 Task: Create a due date automation trigger when advanced on, on the monday before a card is due add fields without custom field "Resume" set to a number lower or equal to 1 and lower or equal to 10 at 11:00 AM.
Action: Mouse moved to (979, 75)
Screenshot: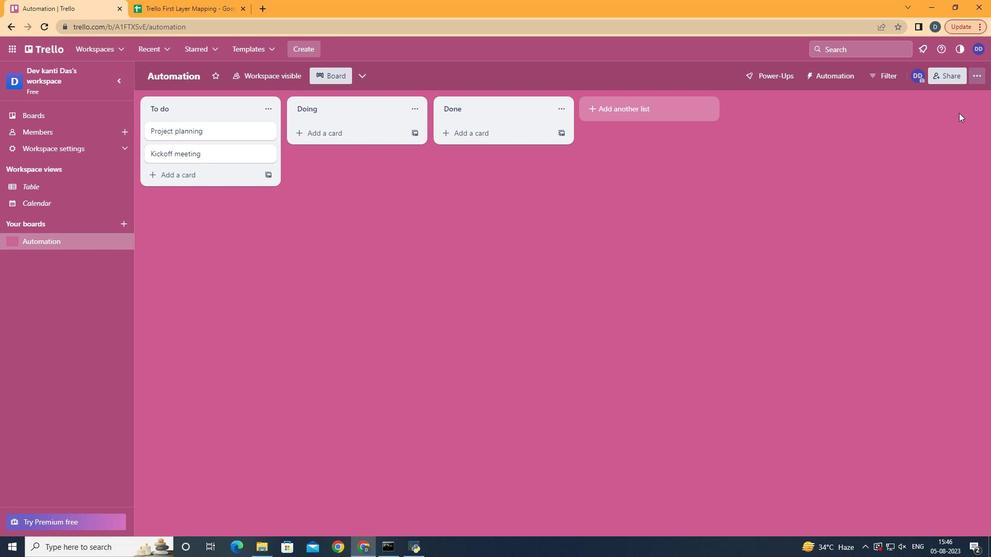 
Action: Mouse pressed left at (979, 75)
Screenshot: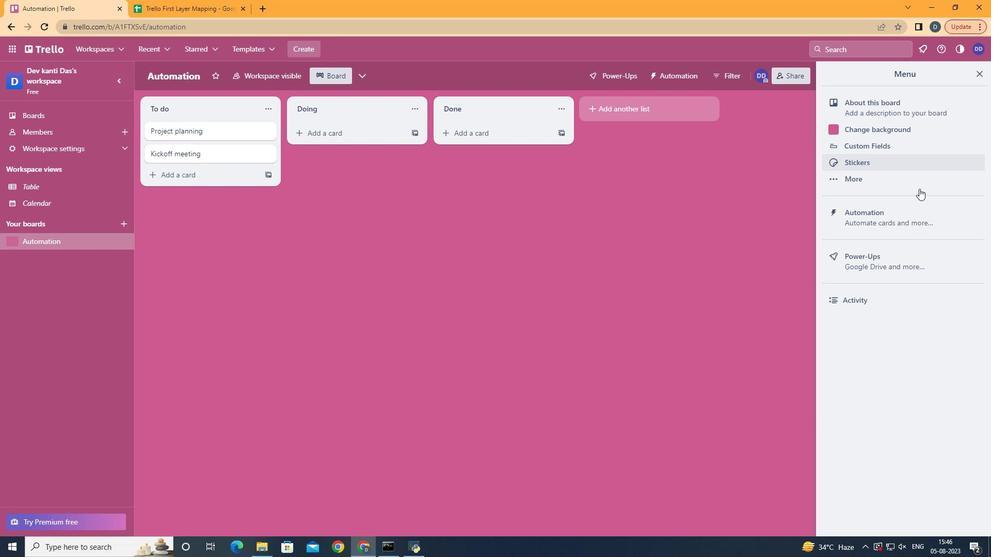 
Action: Mouse moved to (911, 234)
Screenshot: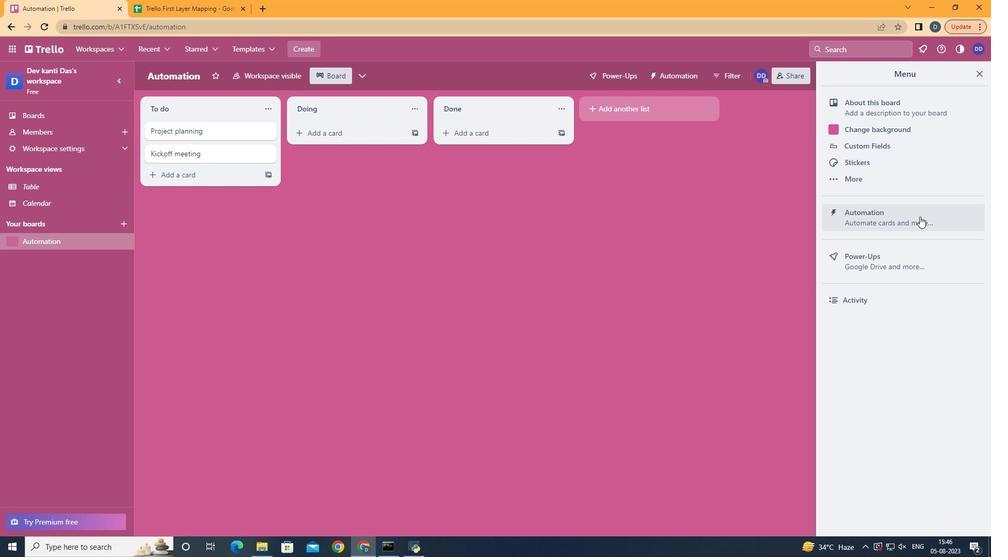 
Action: Mouse pressed left at (911, 234)
Screenshot: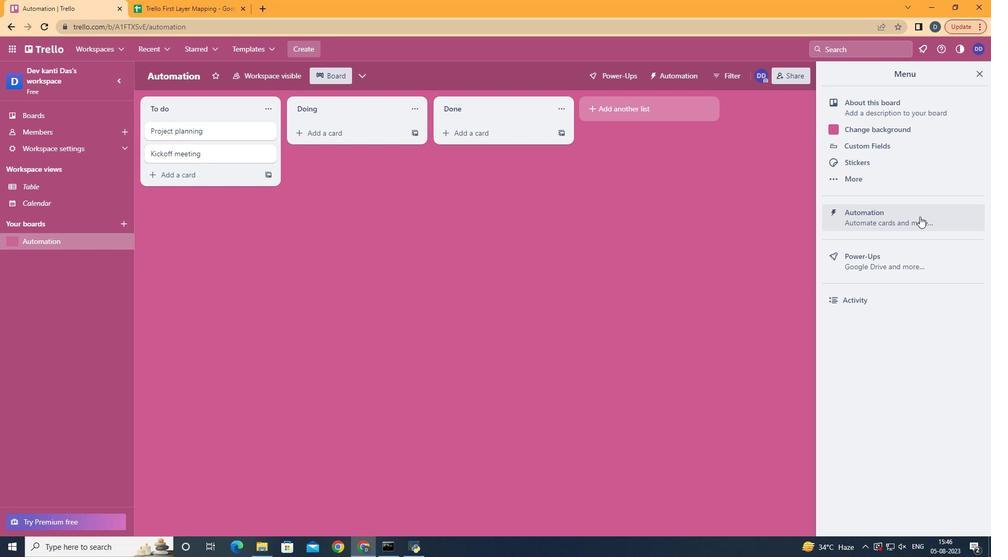 
Action: Mouse moved to (920, 216)
Screenshot: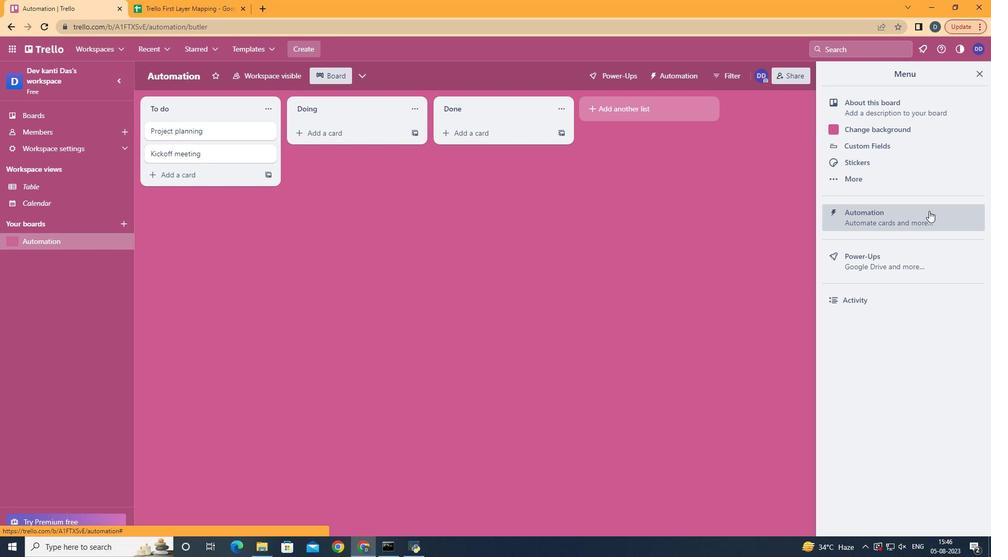 
Action: Mouse pressed left at (920, 216)
Screenshot: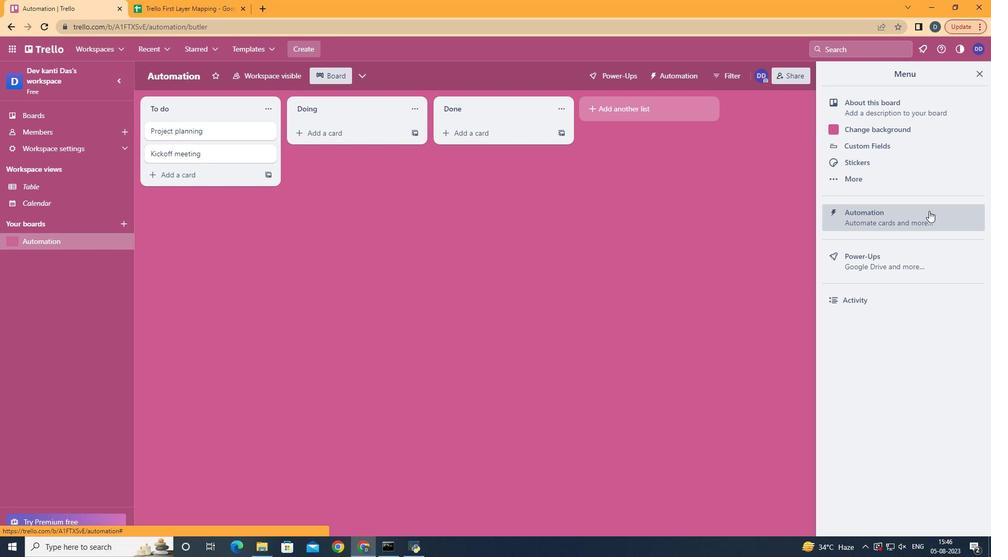 
Action: Mouse moved to (210, 214)
Screenshot: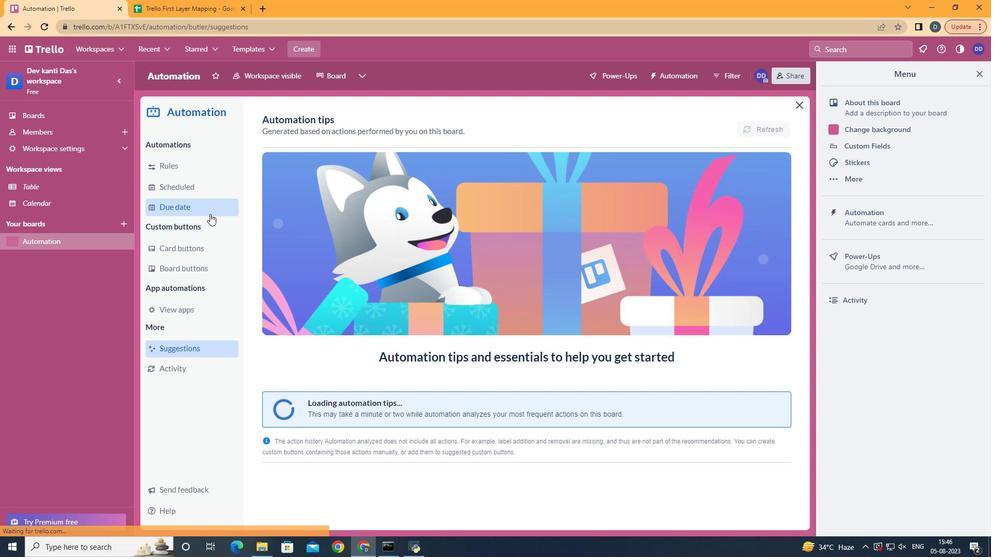 
Action: Mouse pressed left at (210, 214)
Screenshot: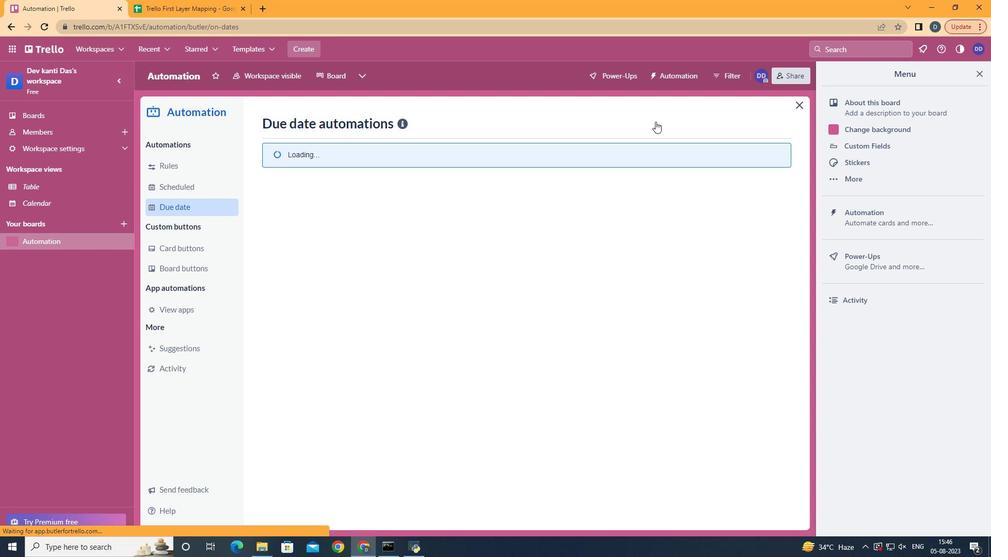 
Action: Mouse moved to (734, 121)
Screenshot: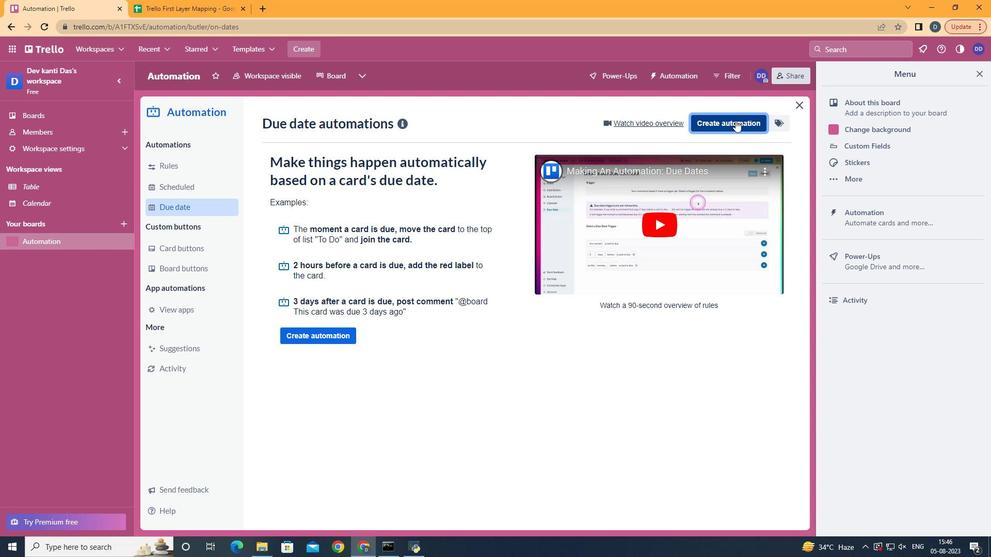 
Action: Mouse pressed left at (734, 121)
Screenshot: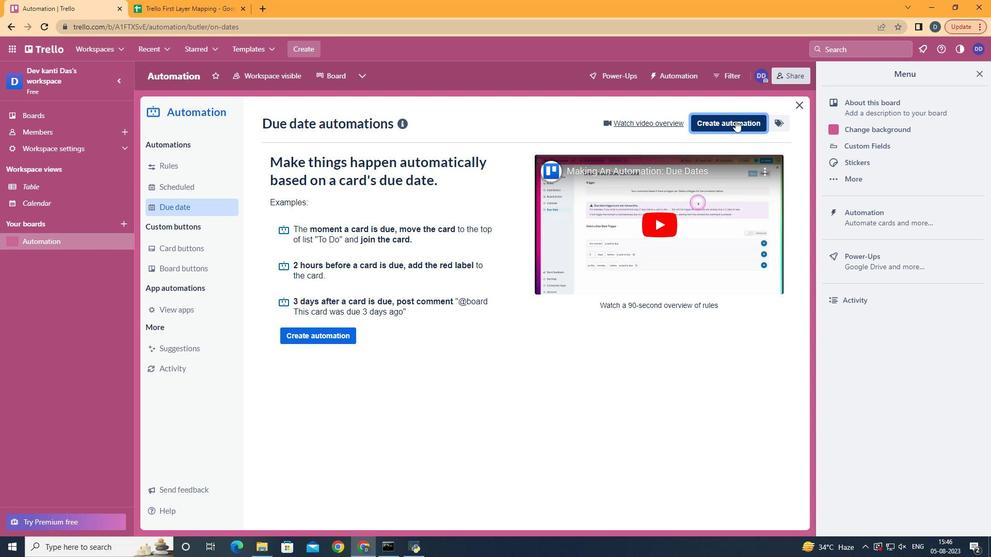 
Action: Mouse moved to (566, 219)
Screenshot: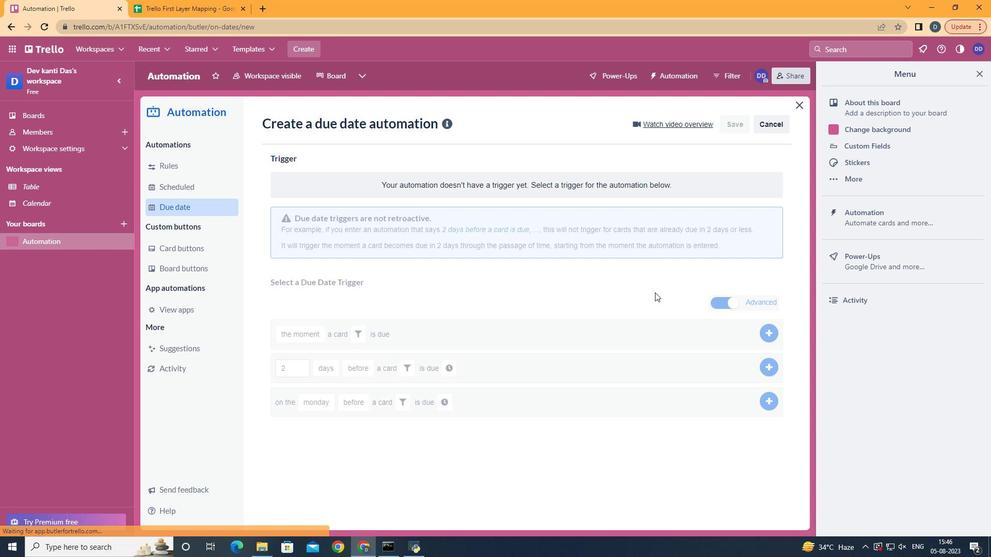 
Action: Mouse pressed left at (566, 219)
Screenshot: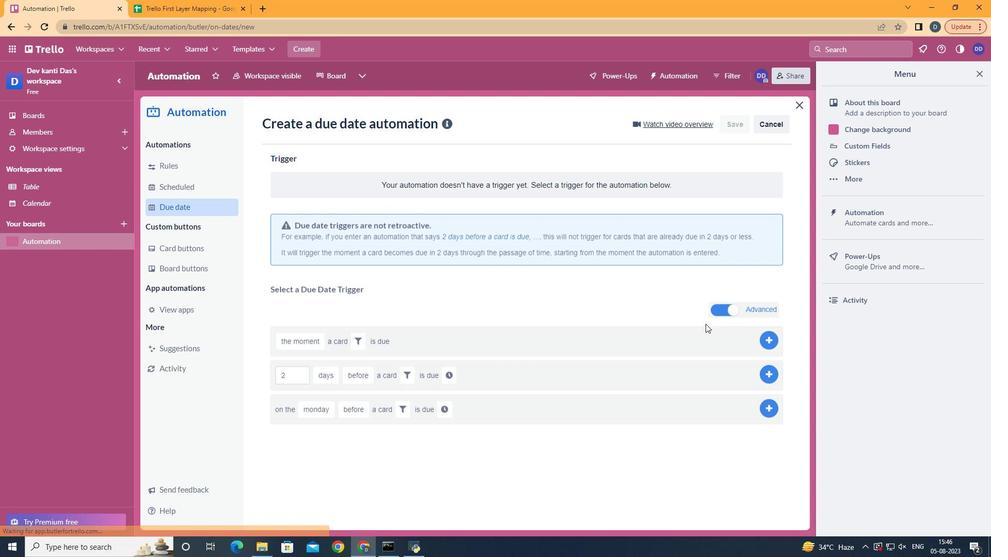 
Action: Mouse moved to (331, 269)
Screenshot: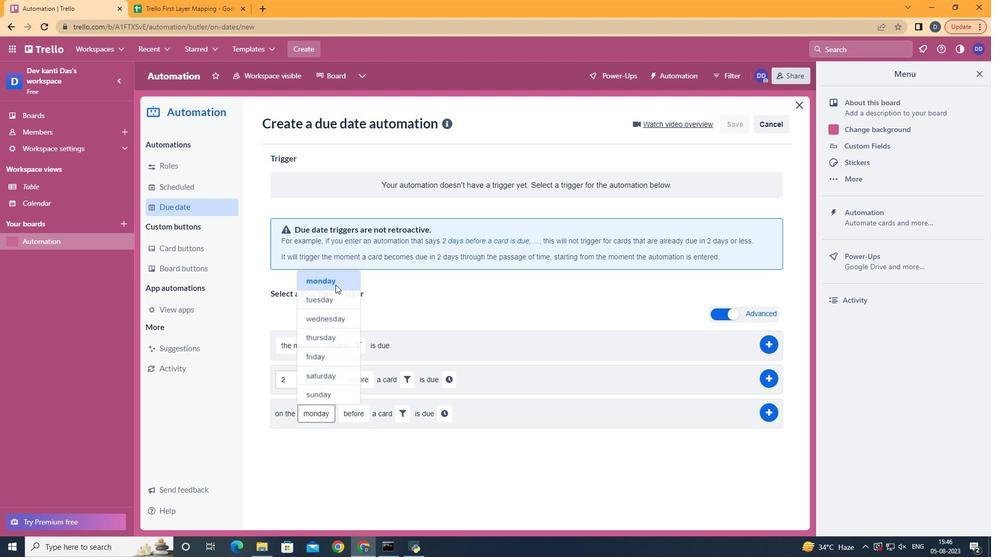 
Action: Mouse pressed left at (331, 269)
Screenshot: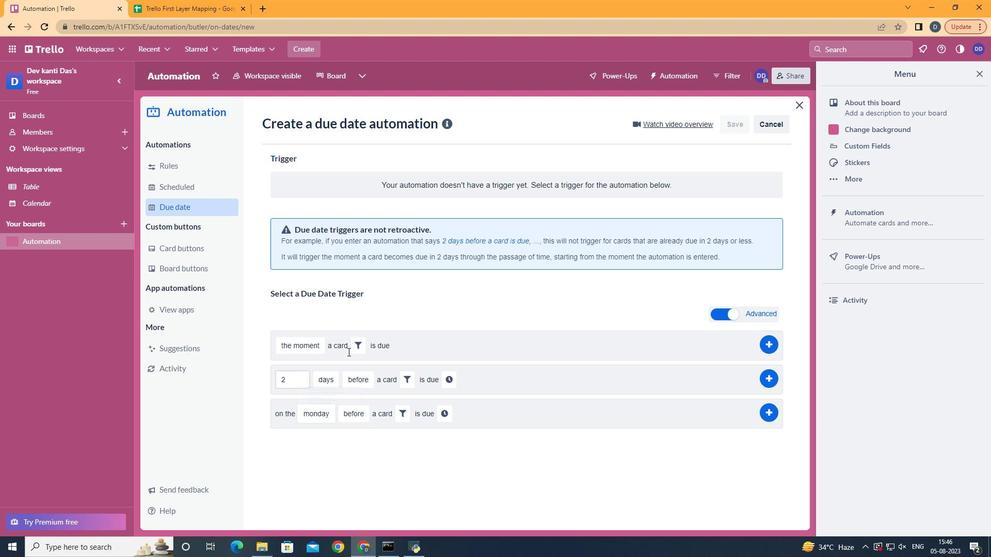 
Action: Mouse moved to (353, 429)
Screenshot: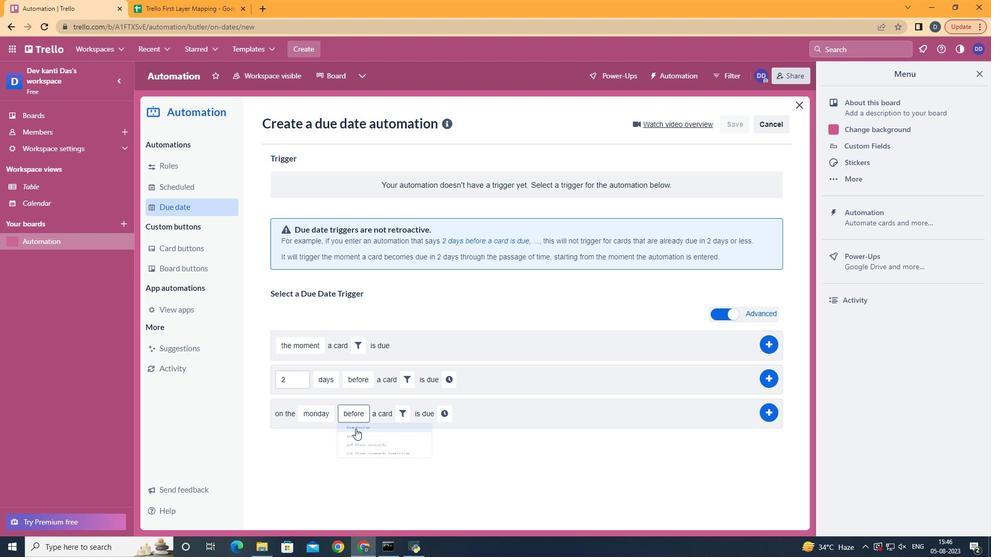 
Action: Mouse pressed left at (353, 429)
Screenshot: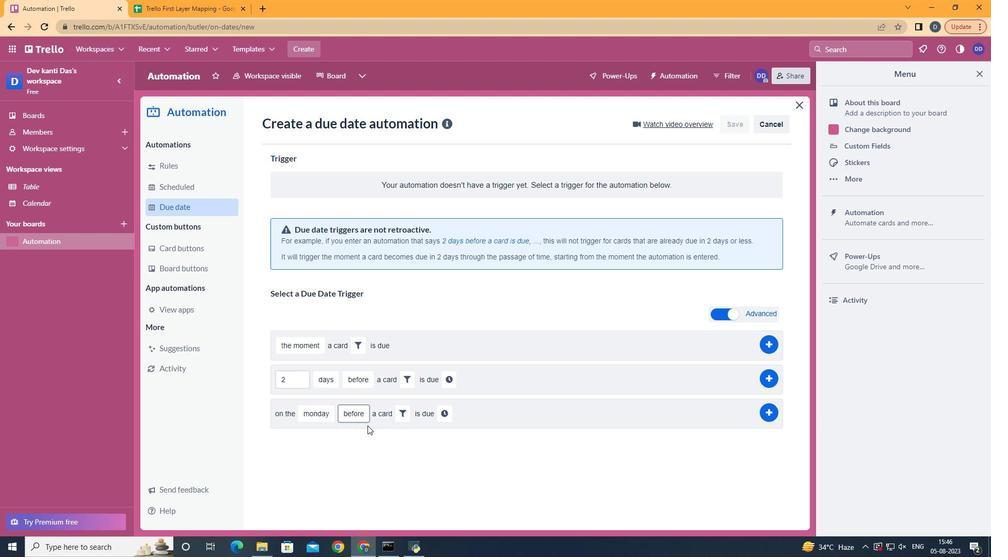 
Action: Mouse moved to (400, 412)
Screenshot: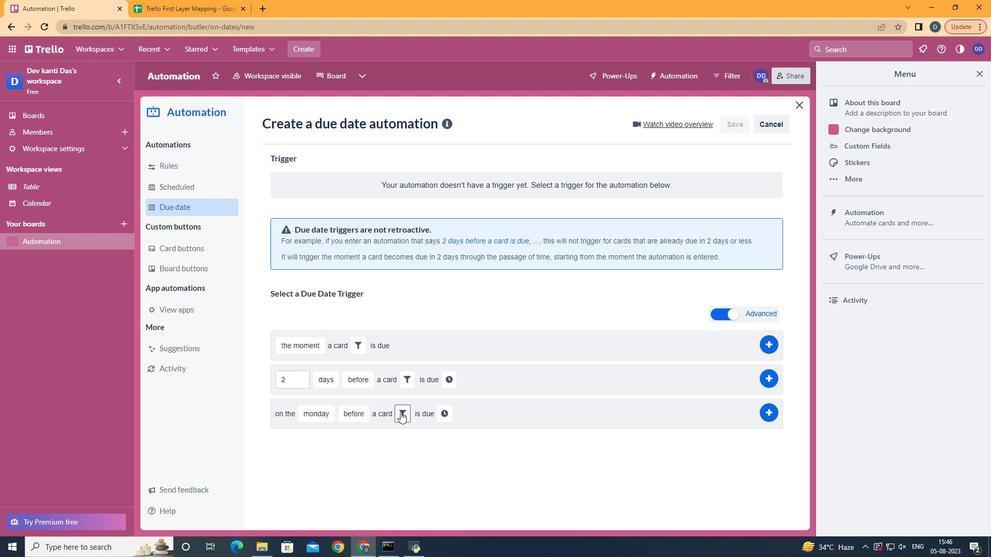 
Action: Mouse pressed left at (400, 412)
Screenshot: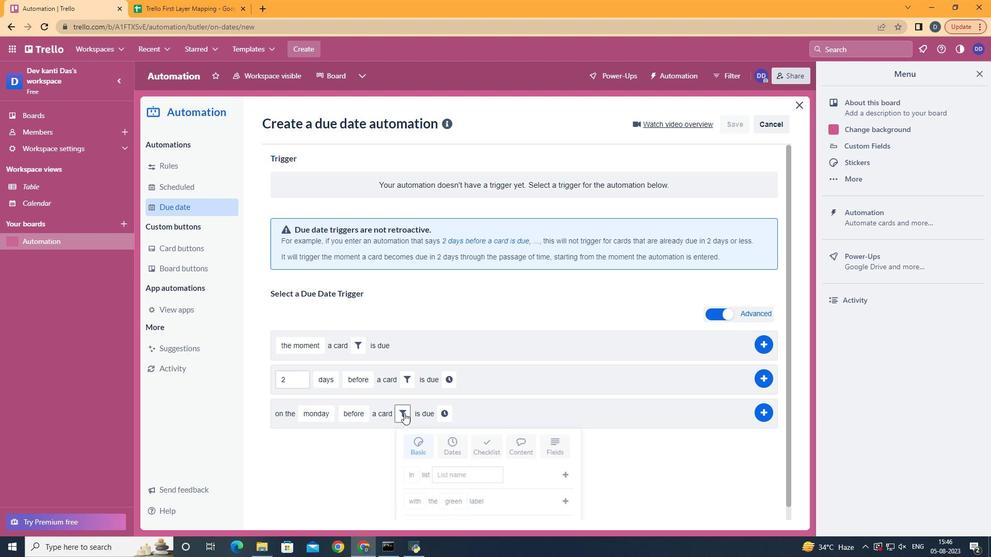 
Action: Mouse moved to (573, 444)
Screenshot: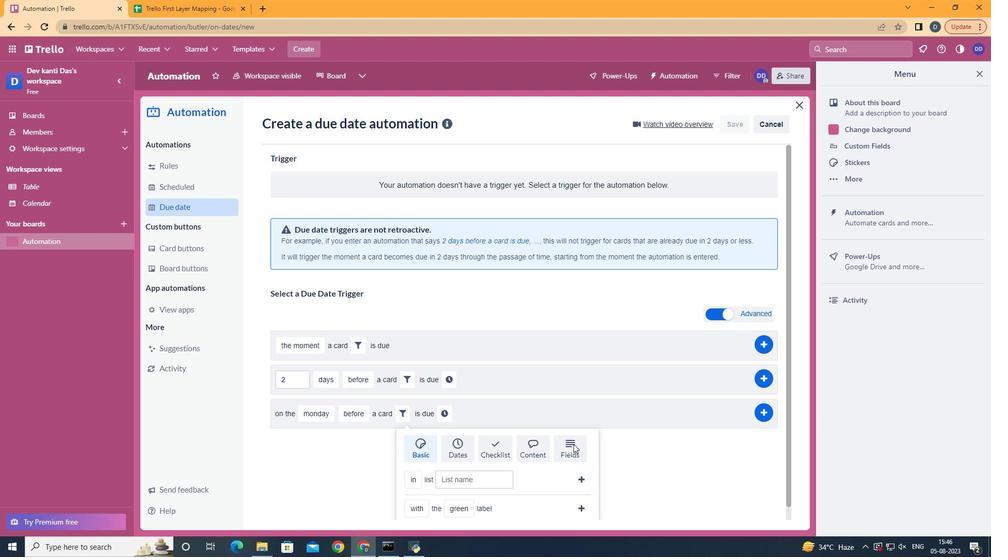 
Action: Mouse pressed left at (573, 444)
Screenshot: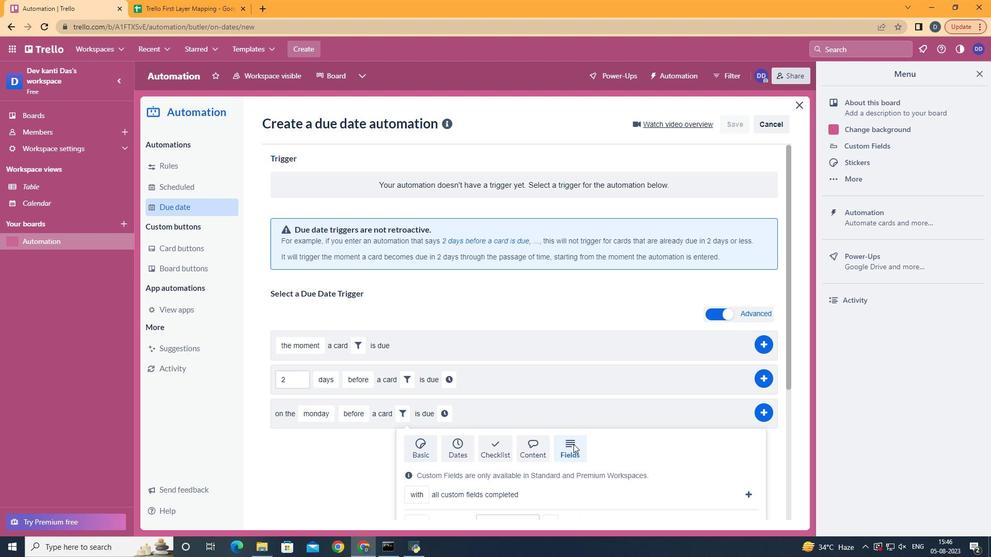 
Action: Mouse moved to (573, 444)
Screenshot: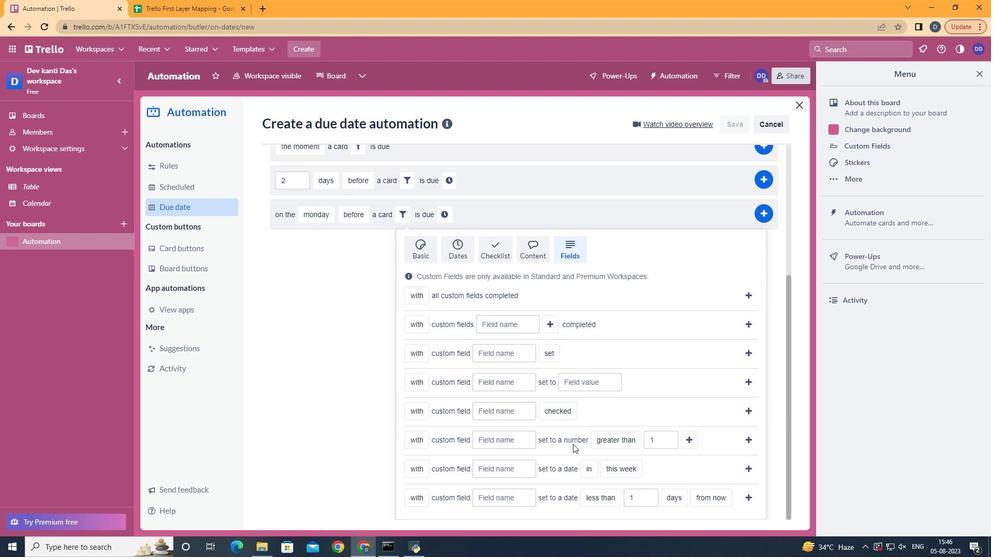 
Action: Mouse scrolled (573, 444) with delta (0, 0)
Screenshot: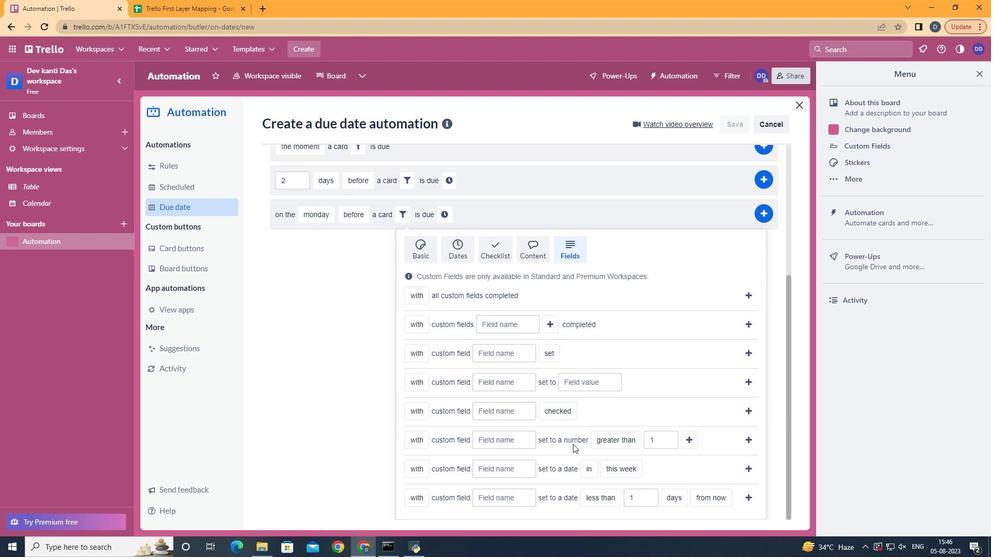 
Action: Mouse scrolled (573, 444) with delta (0, 0)
Screenshot: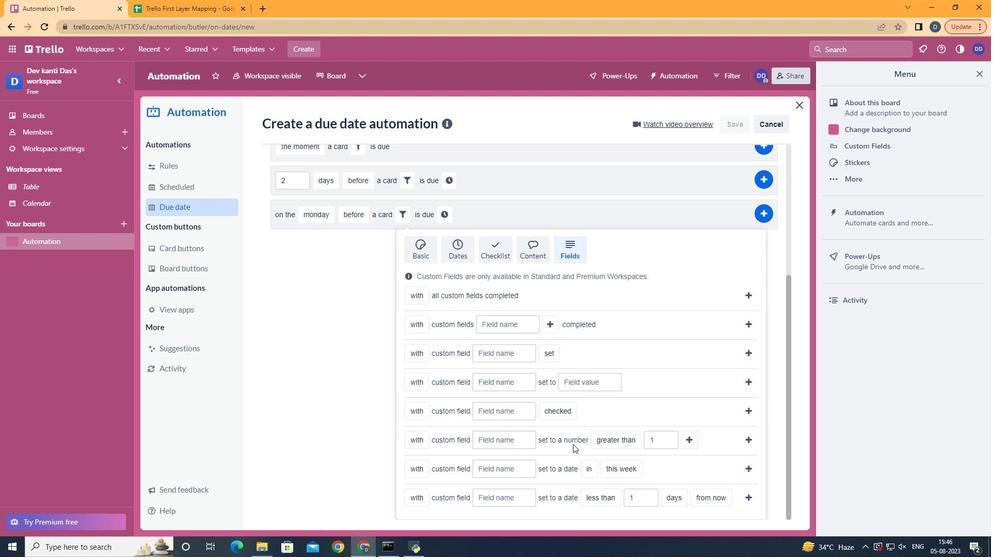 
Action: Mouse scrolled (573, 444) with delta (0, 0)
Screenshot: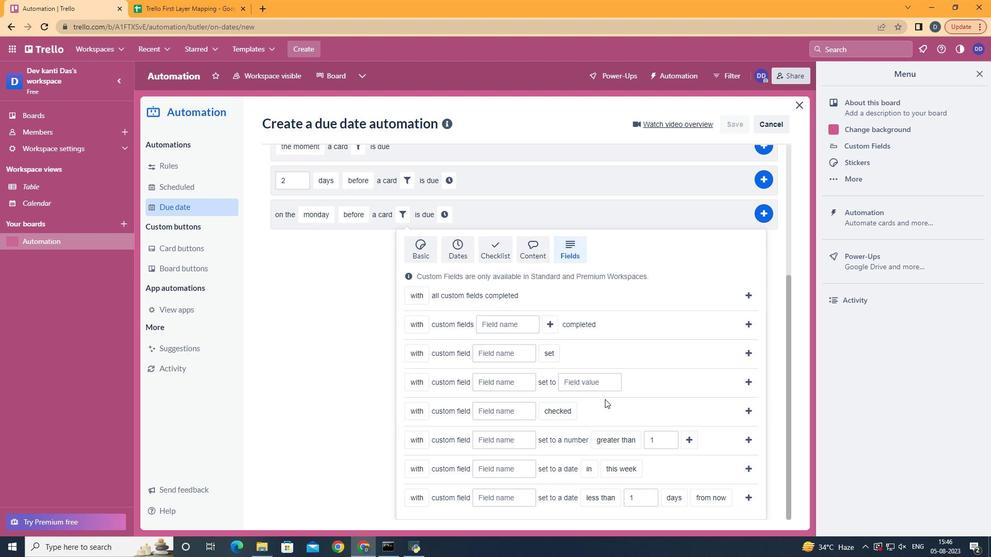 
Action: Mouse scrolled (573, 444) with delta (0, 0)
Screenshot: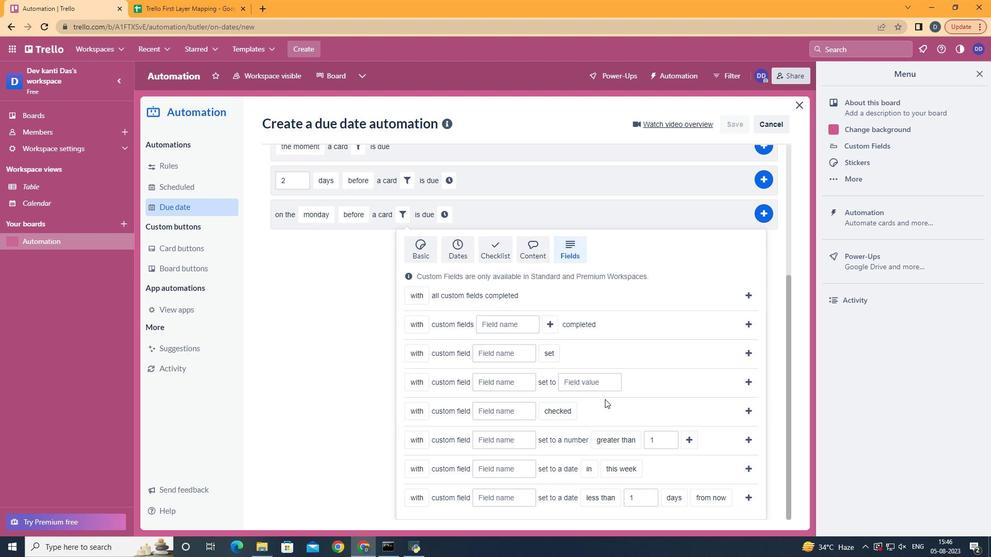 
Action: Mouse scrolled (573, 444) with delta (0, 0)
Screenshot: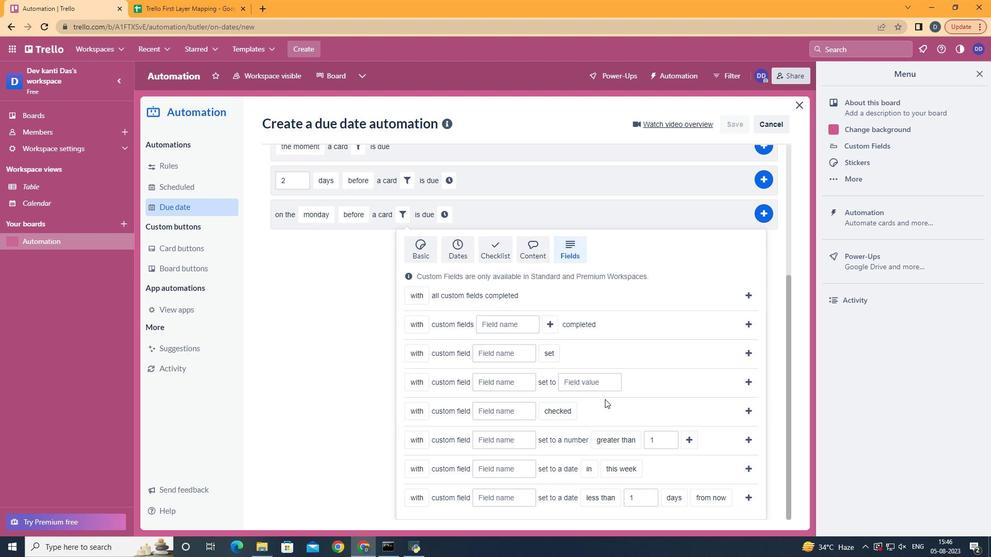 
Action: Mouse scrolled (573, 444) with delta (0, 0)
Screenshot: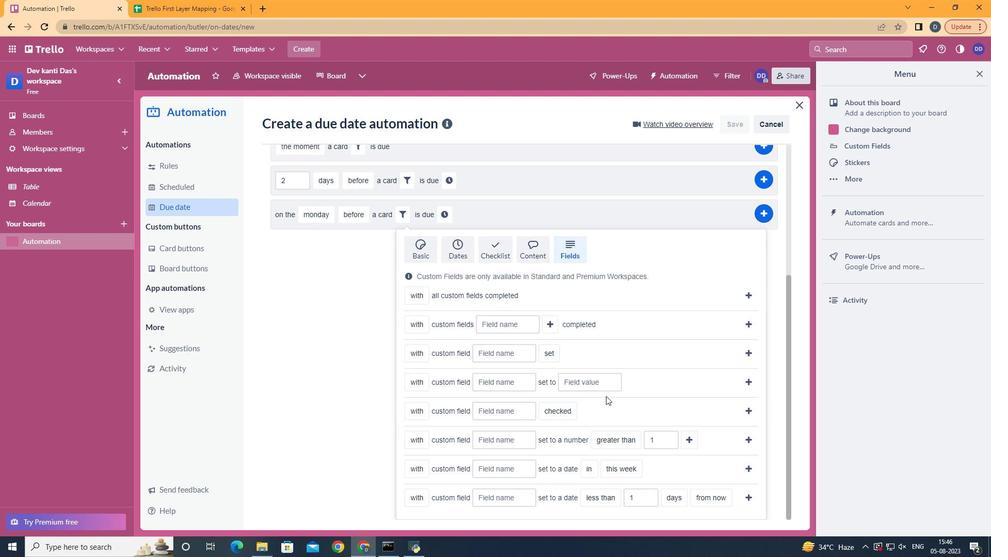 
Action: Mouse scrolled (573, 444) with delta (0, 0)
Screenshot: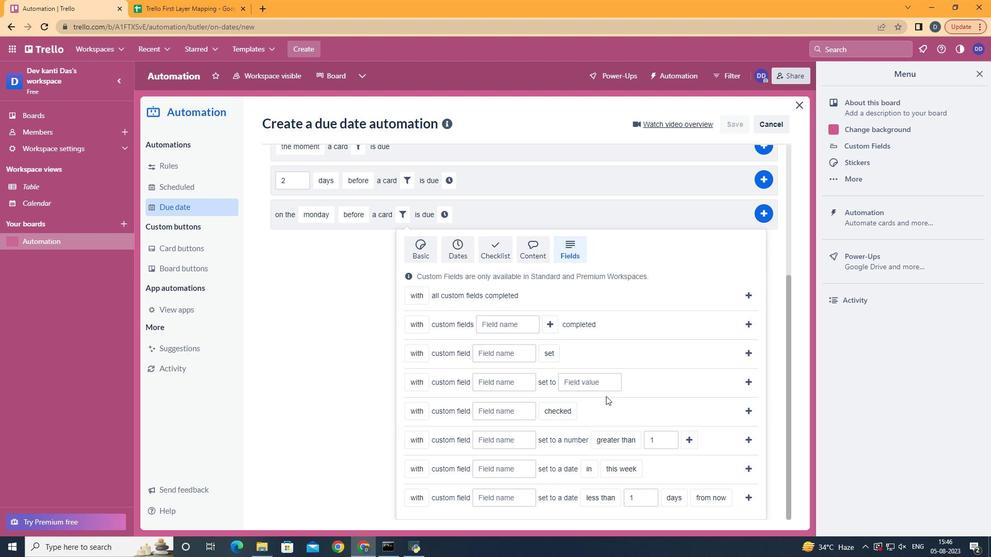 
Action: Mouse moved to (428, 483)
Screenshot: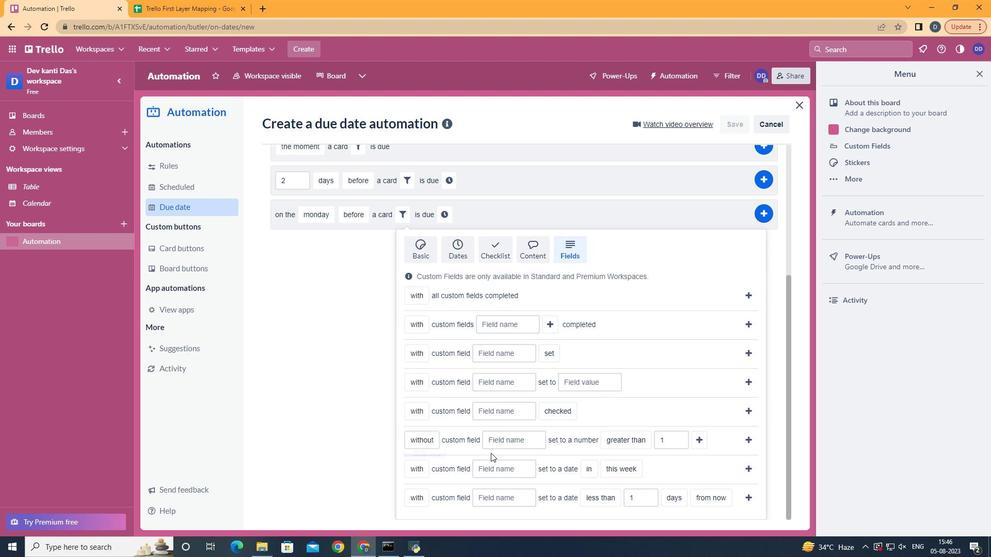 
Action: Mouse pressed left at (428, 483)
Screenshot: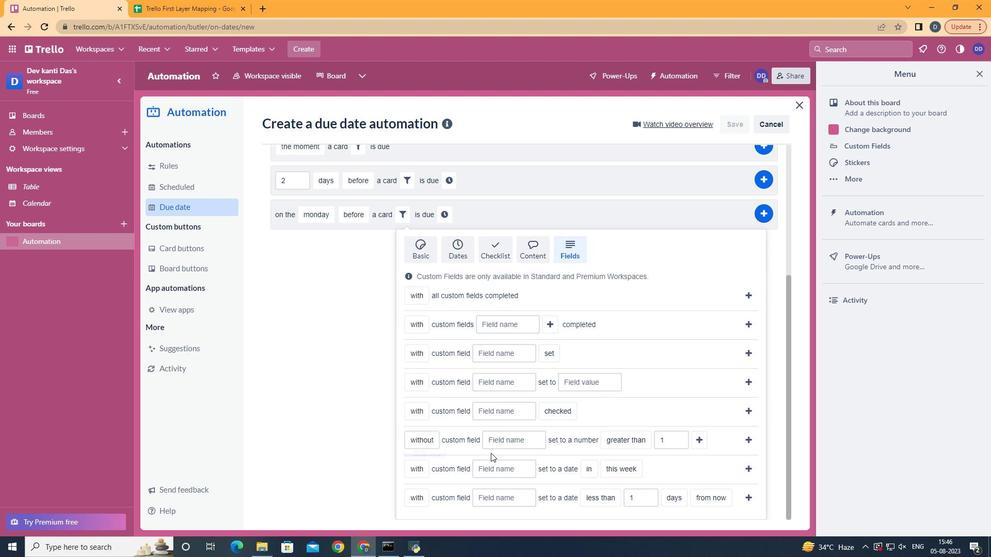 
Action: Mouse moved to (506, 448)
Screenshot: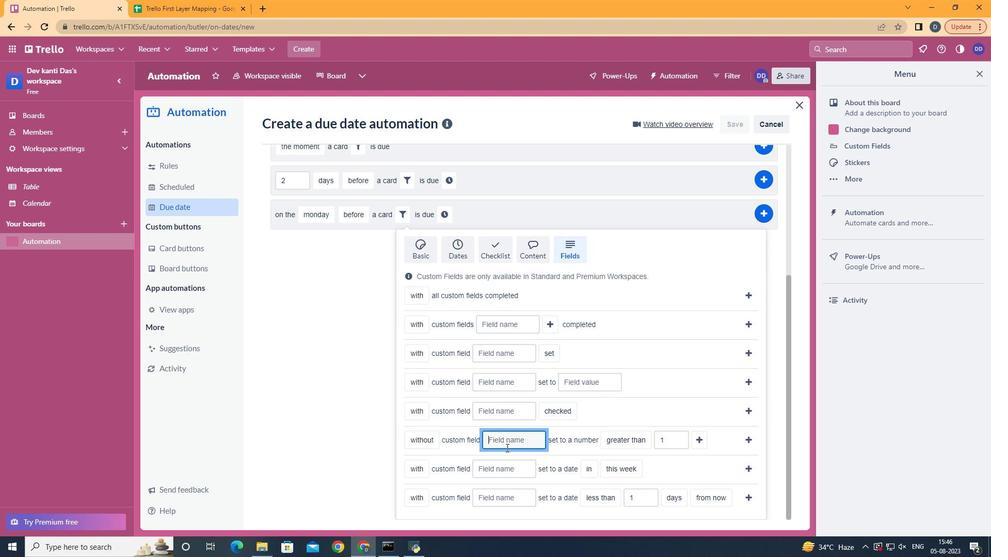 
Action: Mouse pressed left at (506, 448)
Screenshot: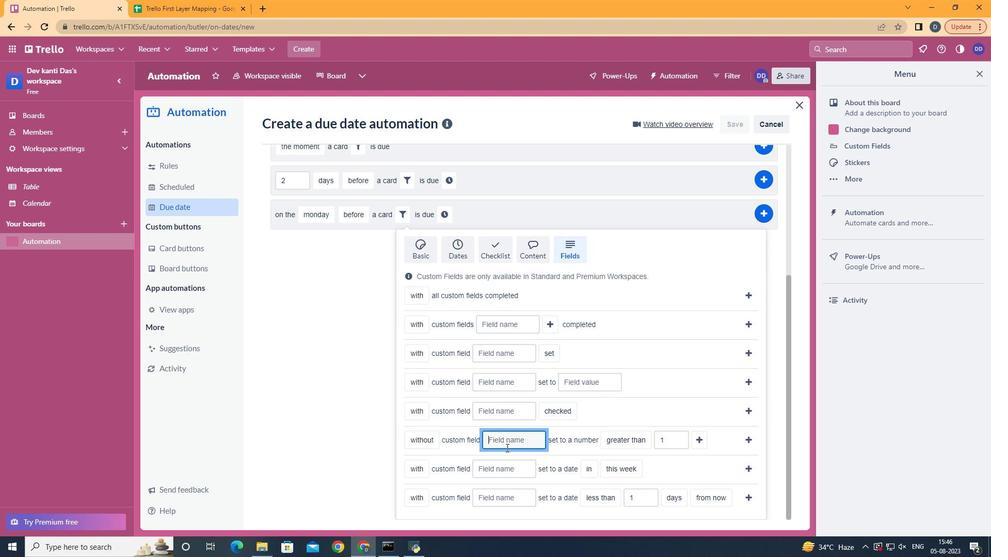 
Action: Key pressed <Key.shift>Resume
Screenshot: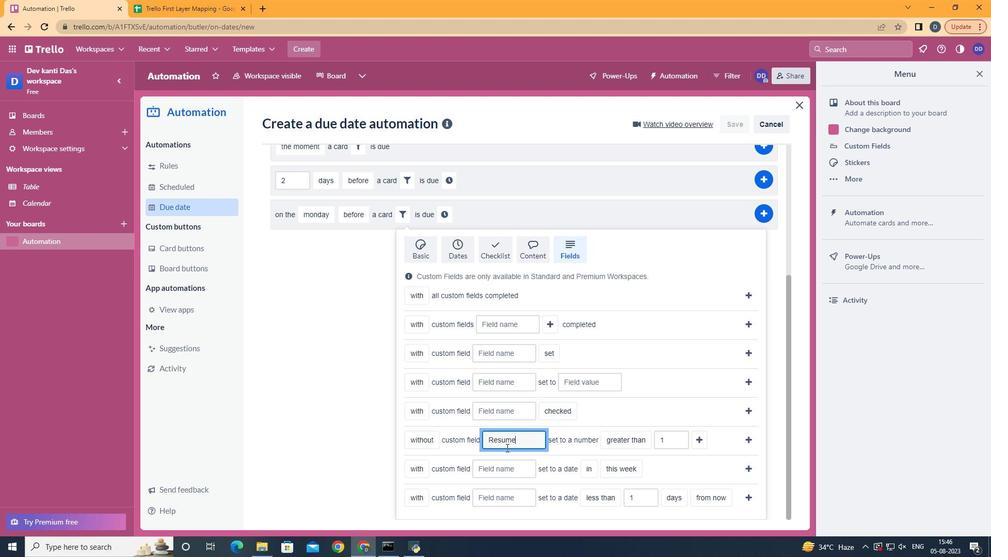 
Action: Mouse moved to (643, 418)
Screenshot: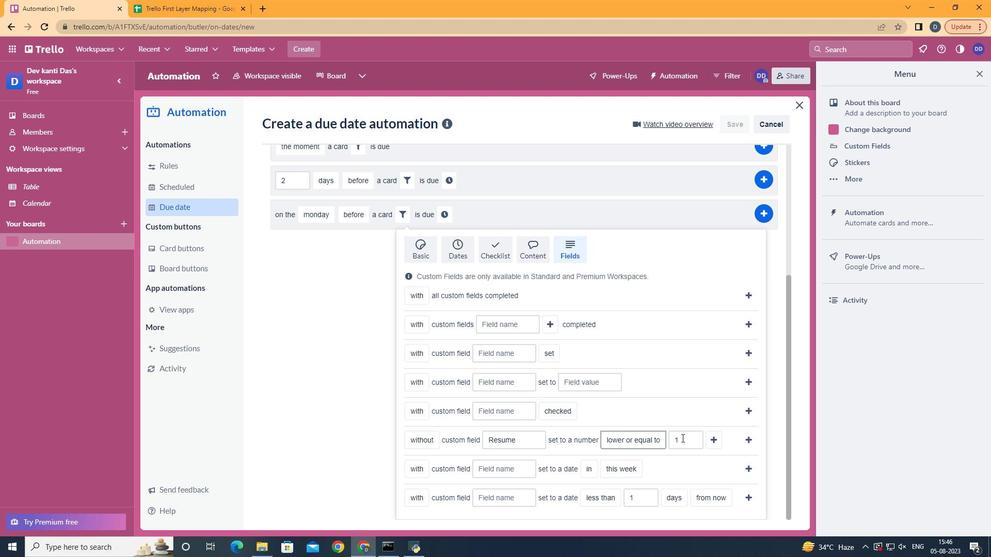 
Action: Mouse pressed left at (643, 418)
Screenshot: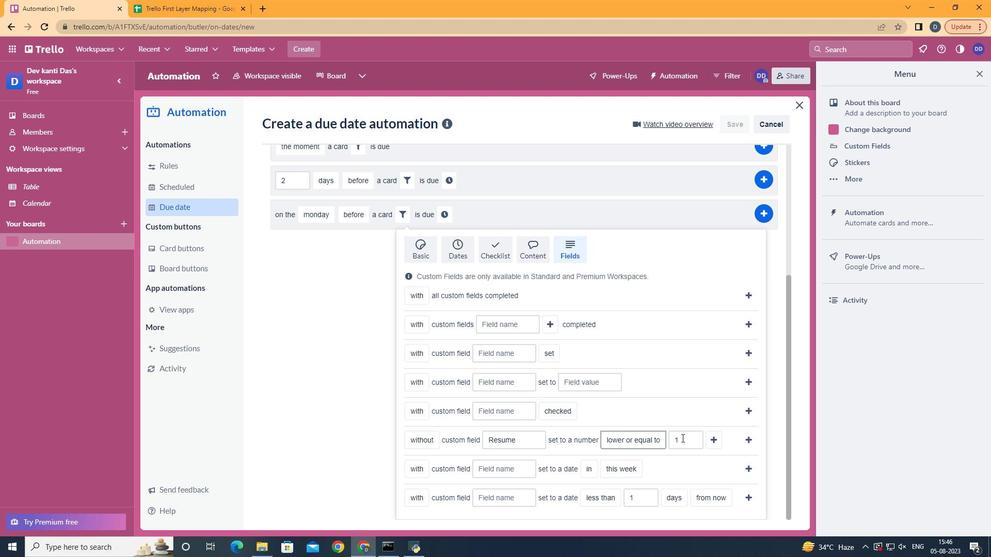 
Action: Mouse moved to (722, 439)
Screenshot: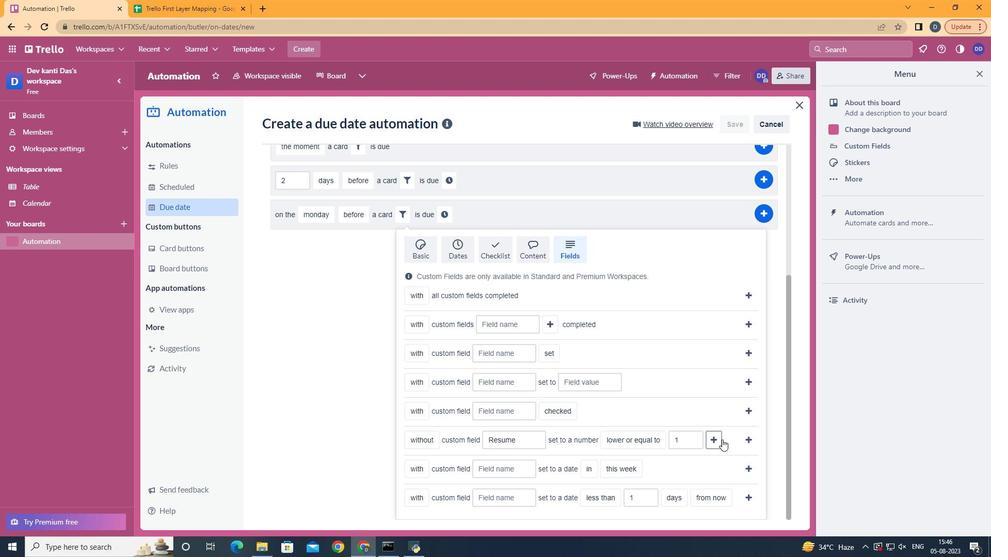 
Action: Mouse pressed left at (722, 439)
Screenshot: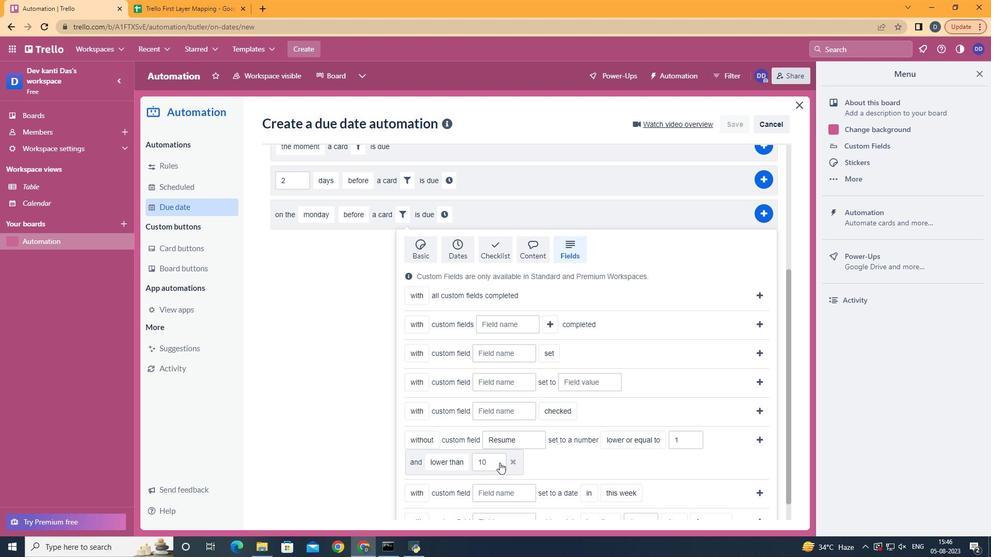 
Action: Mouse moved to (470, 393)
Screenshot: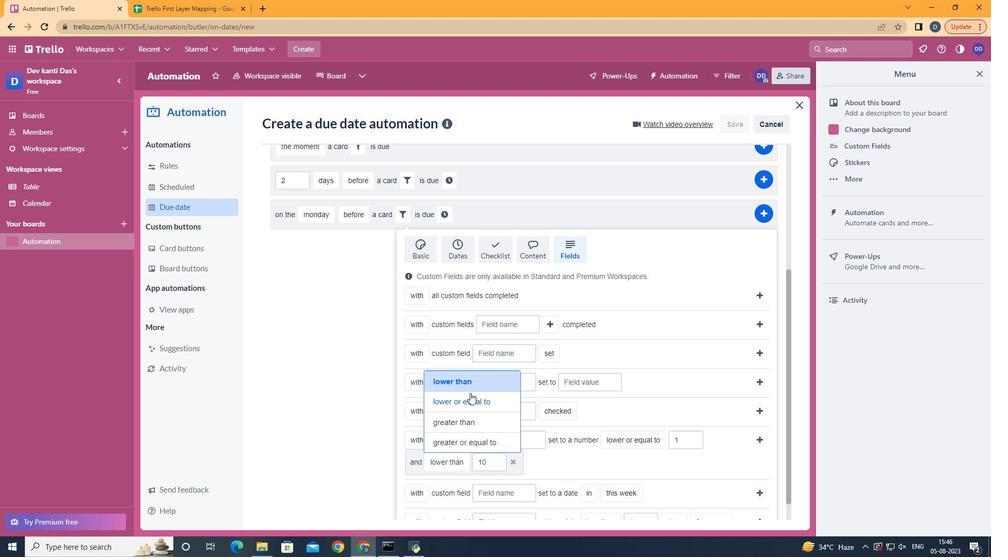 
Action: Mouse pressed left at (470, 393)
Screenshot: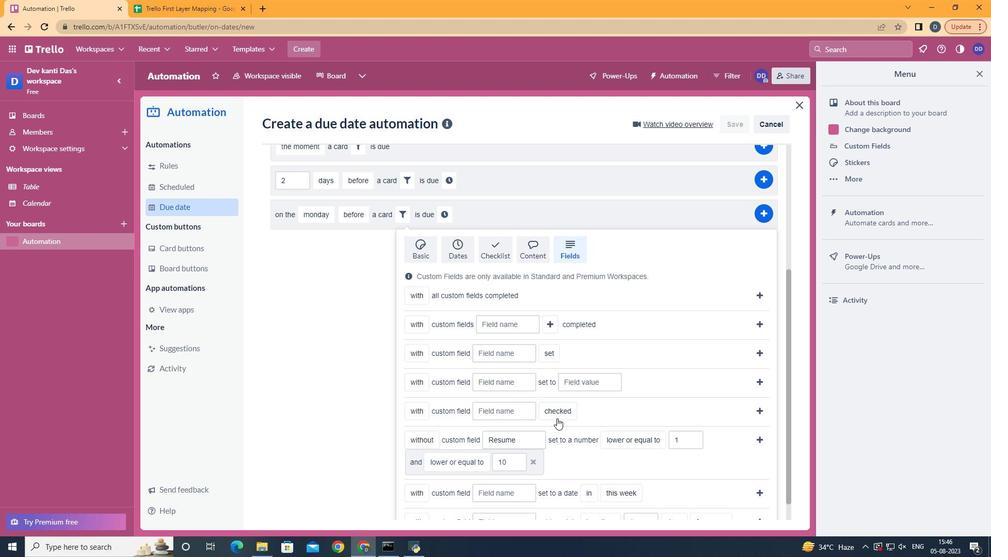 
Action: Mouse moved to (758, 439)
Screenshot: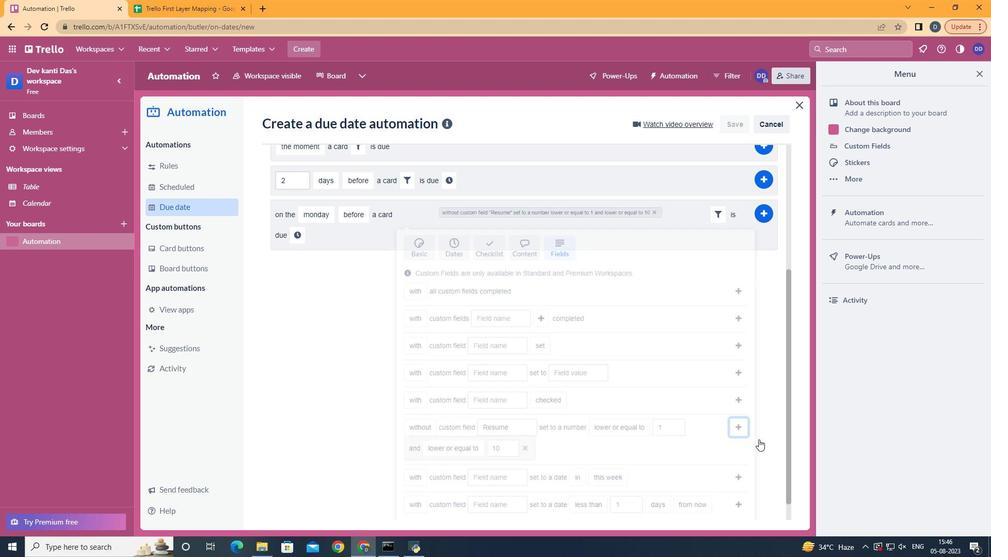 
Action: Mouse pressed left at (758, 439)
Screenshot: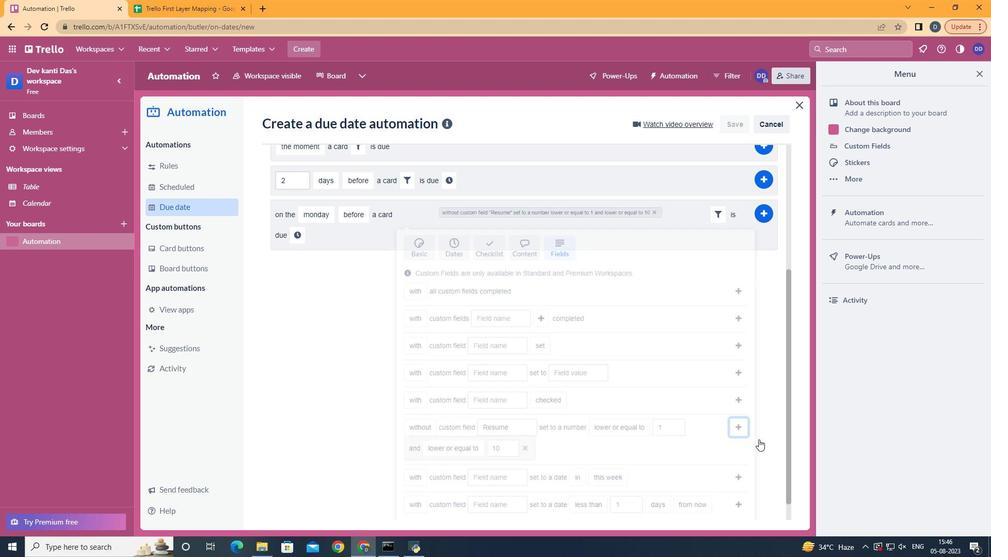 
Action: Mouse moved to (279, 430)
Screenshot: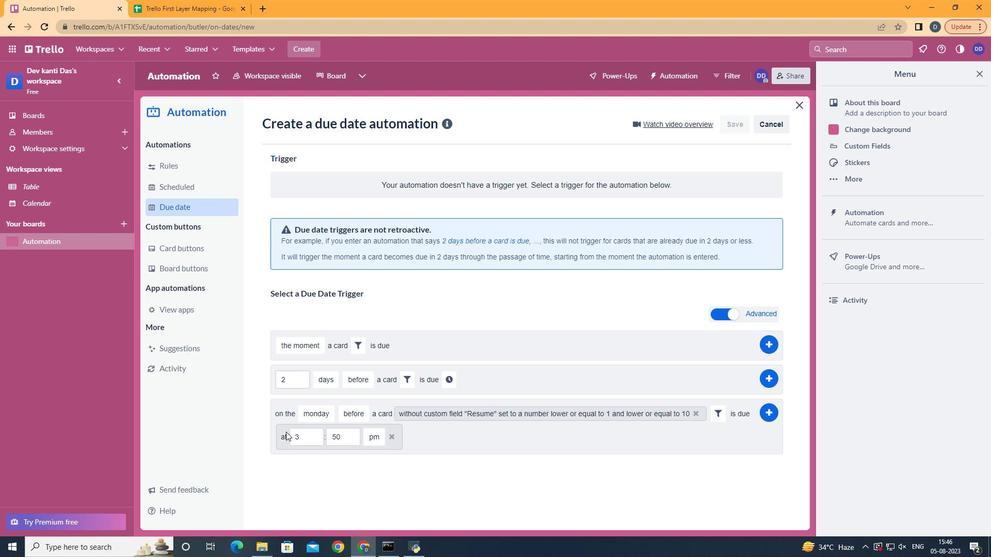 
Action: Mouse pressed left at (279, 430)
Screenshot: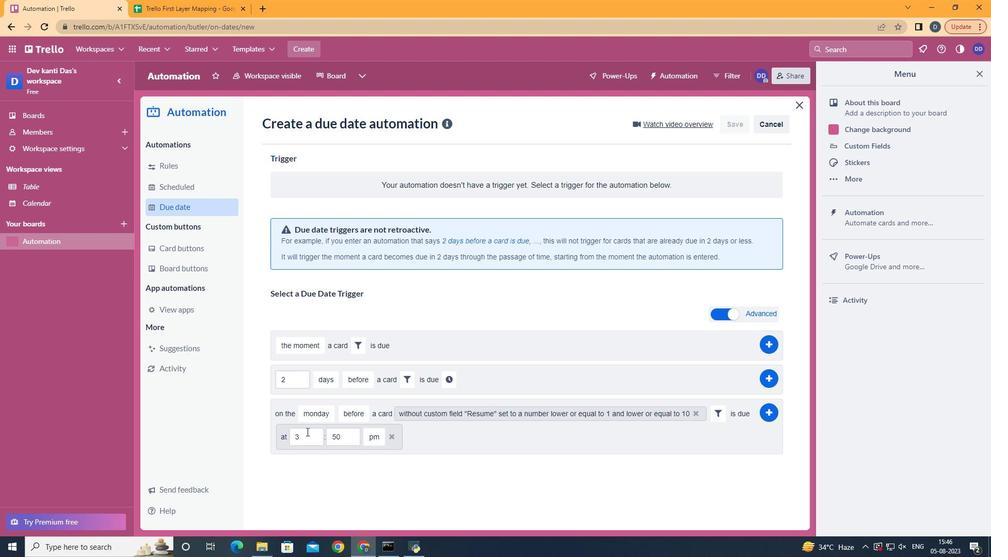 
Action: Mouse moved to (310, 434)
Screenshot: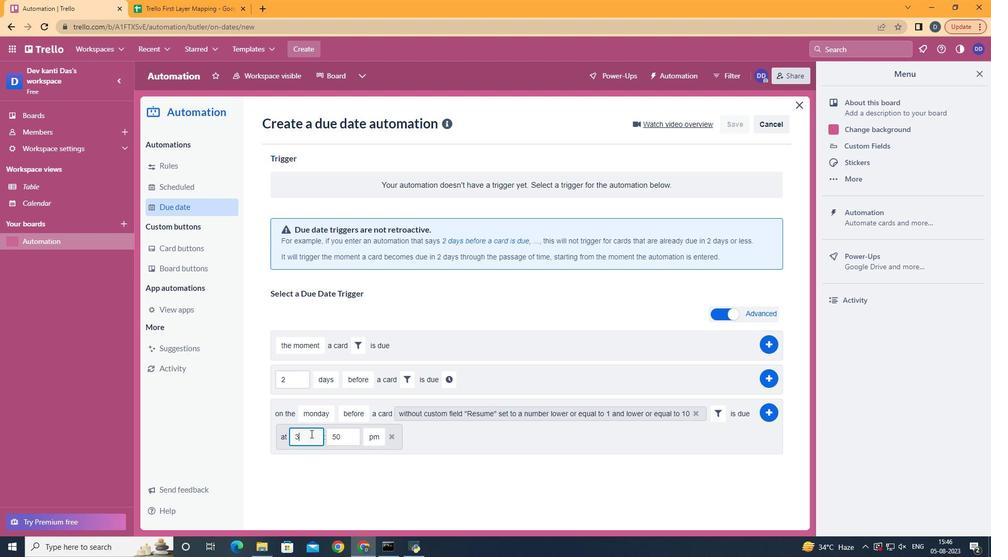 
Action: Mouse pressed left at (310, 434)
Screenshot: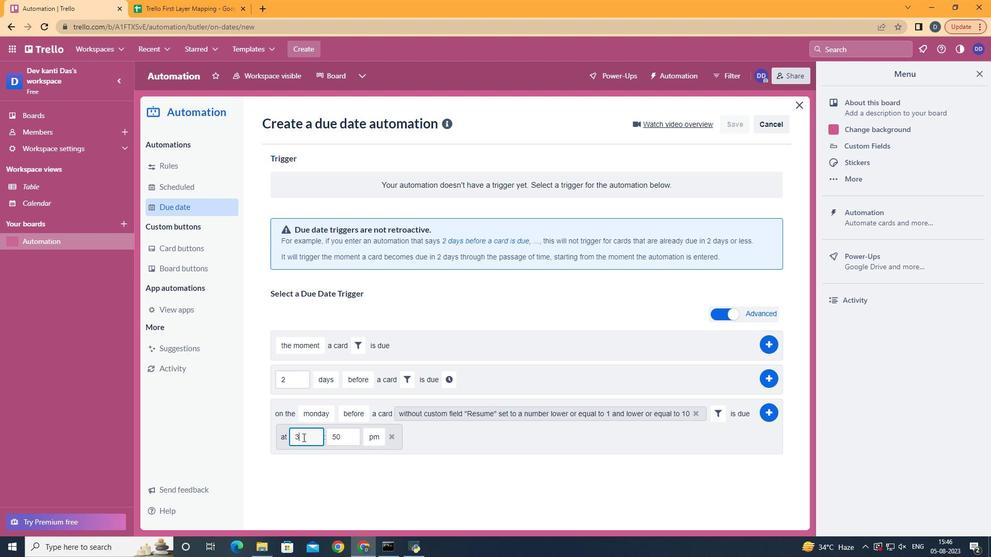 
Action: Mouse moved to (302, 437)
Screenshot: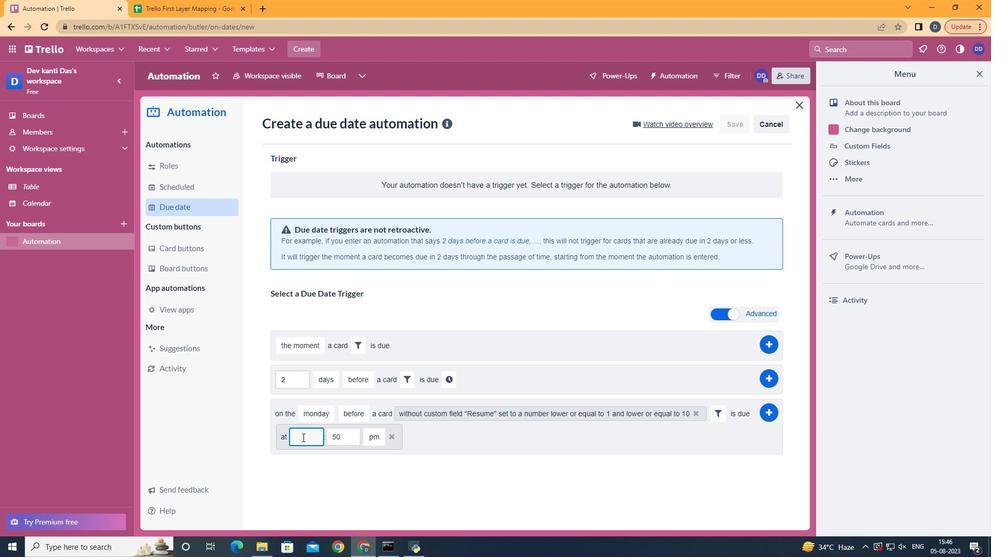 
Action: Key pressed <Key.backspace>11
Screenshot: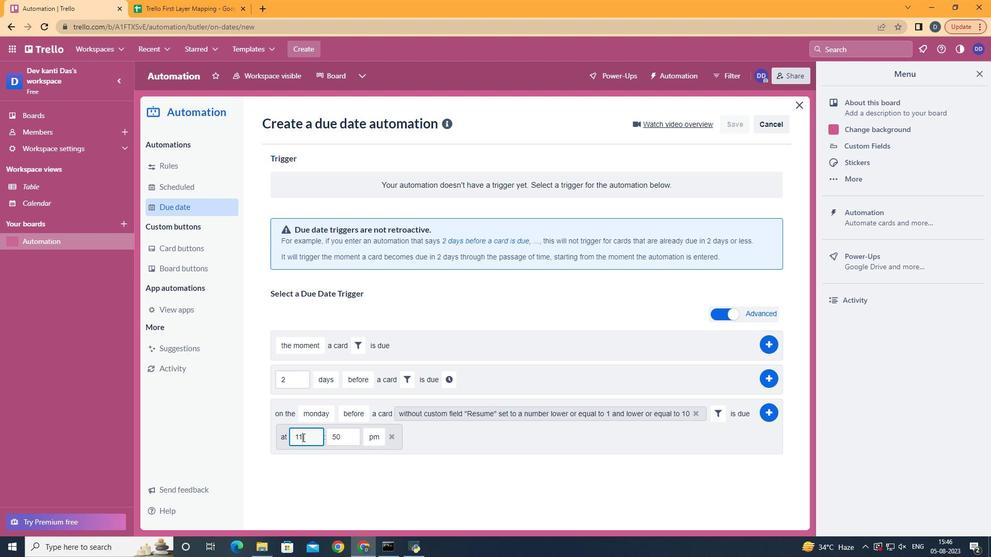 
Action: Mouse moved to (345, 439)
Screenshot: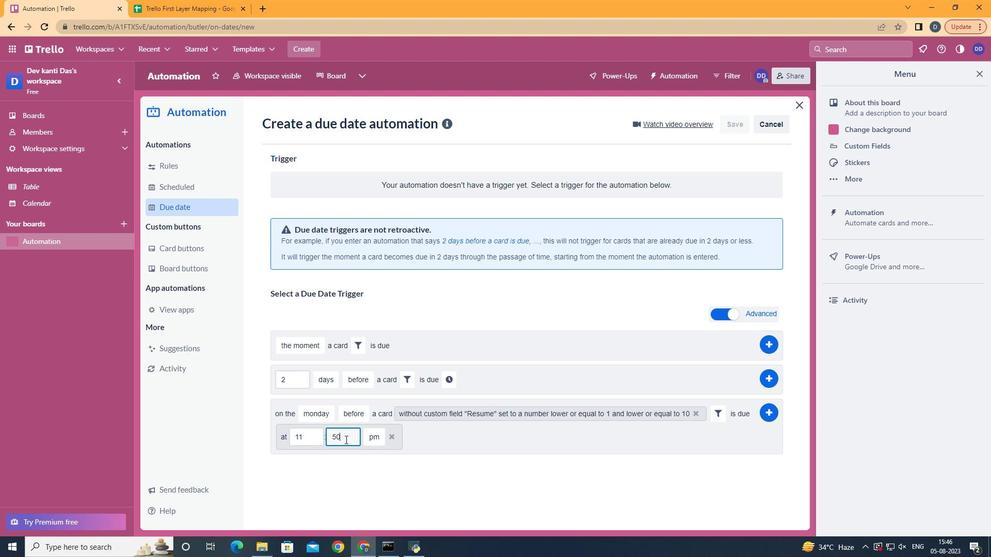 
Action: Mouse pressed left at (345, 439)
Screenshot: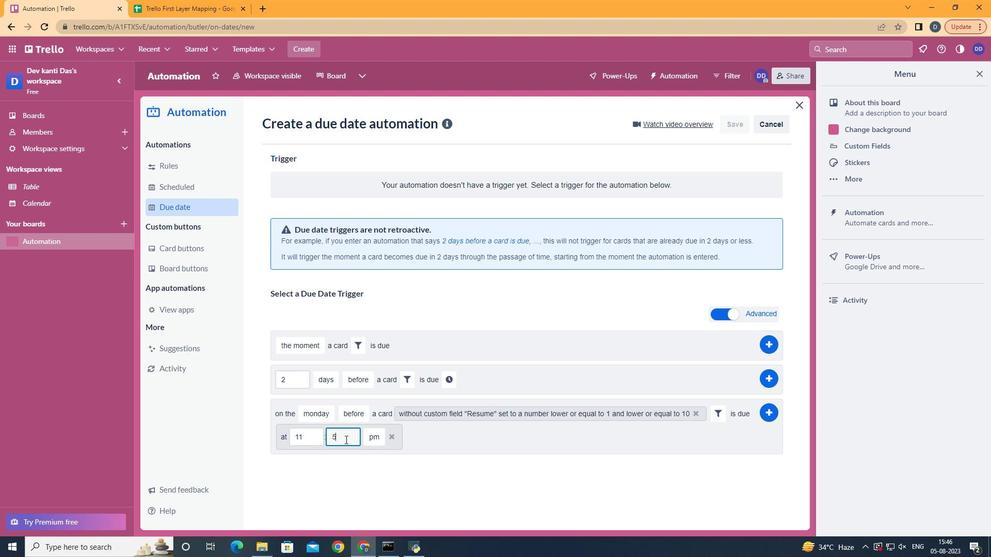 
Action: Key pressed <Key.backspace><Key.backspace>00
Screenshot: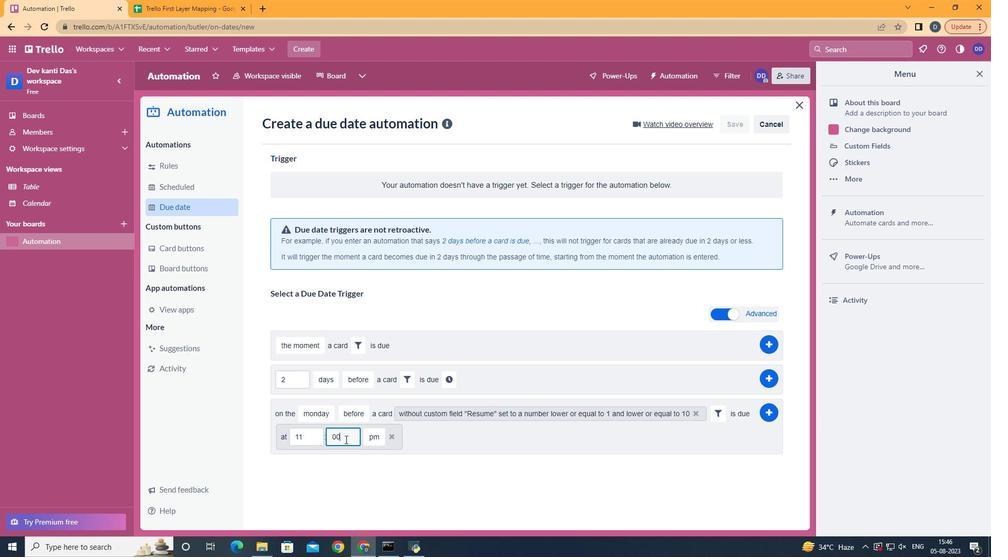 
Action: Mouse moved to (374, 455)
Screenshot: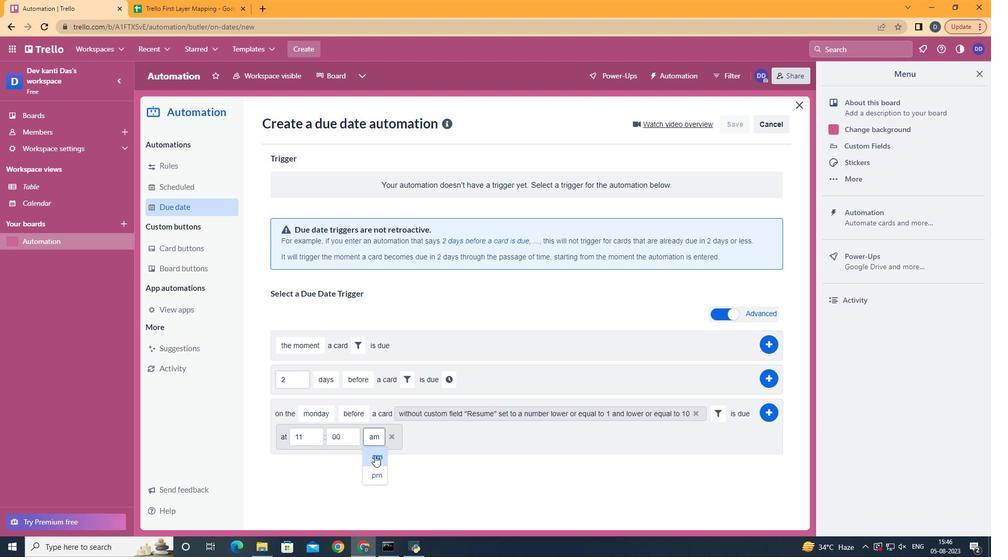 
Action: Mouse pressed left at (374, 455)
Screenshot: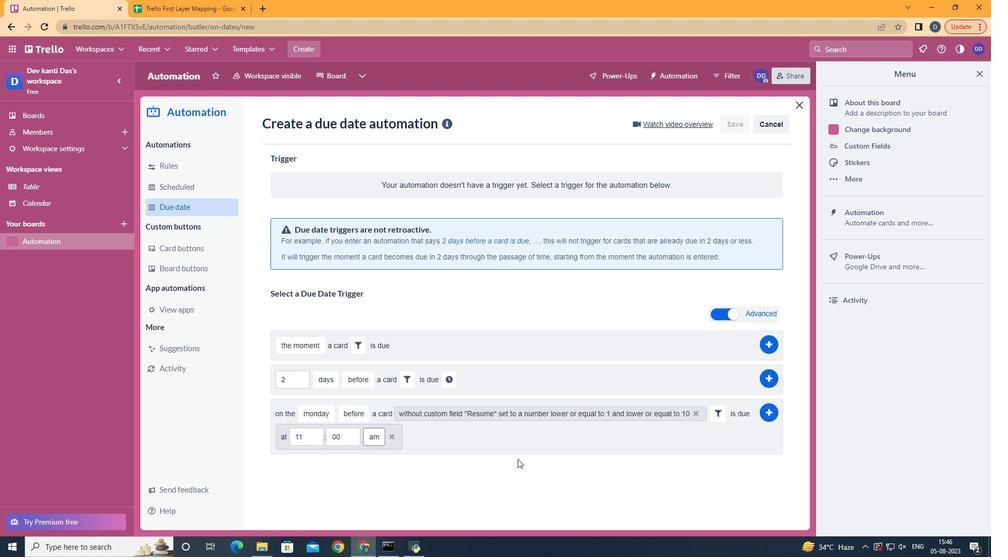 
Action: Mouse moved to (764, 412)
Screenshot: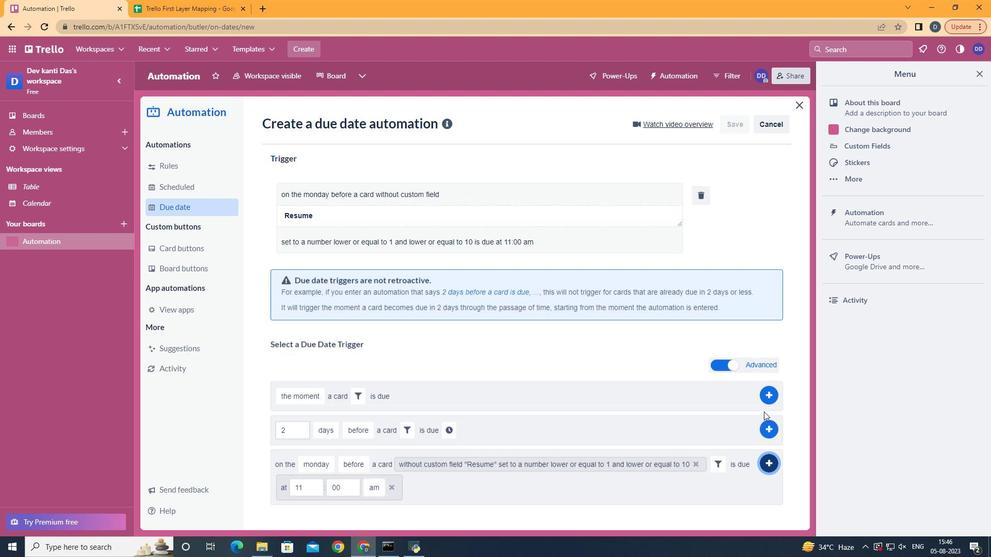
Action: Mouse pressed left at (764, 412)
Screenshot: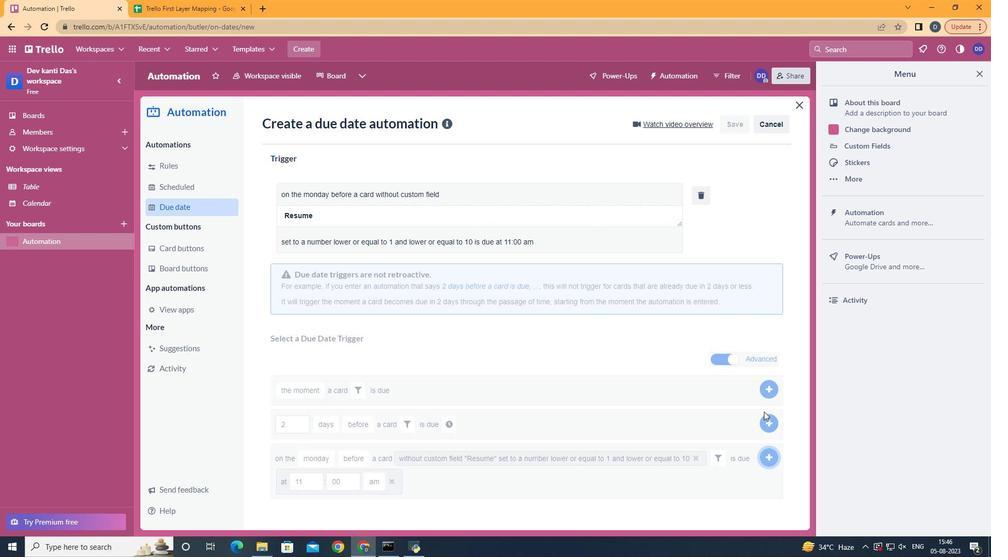 
Action: Mouse moved to (551, 183)
Screenshot: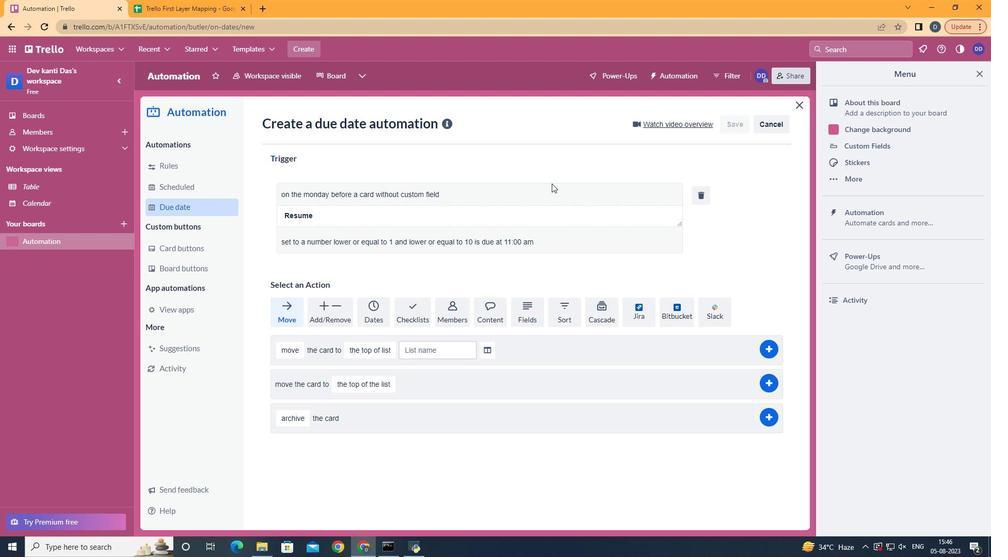 
